 Task: Log work in the project WorldView for the issue 'Implement a new cloud-based compliance management system for a company with advanced regulatory tracking and reporting features' spent time as '2w 6d 20h 29m' and remaining time as '5w 3d 10h 55m' and add a flag. Now add the issue to the epic 'Cloud Governance'.
Action: Mouse moved to (49, 229)
Screenshot: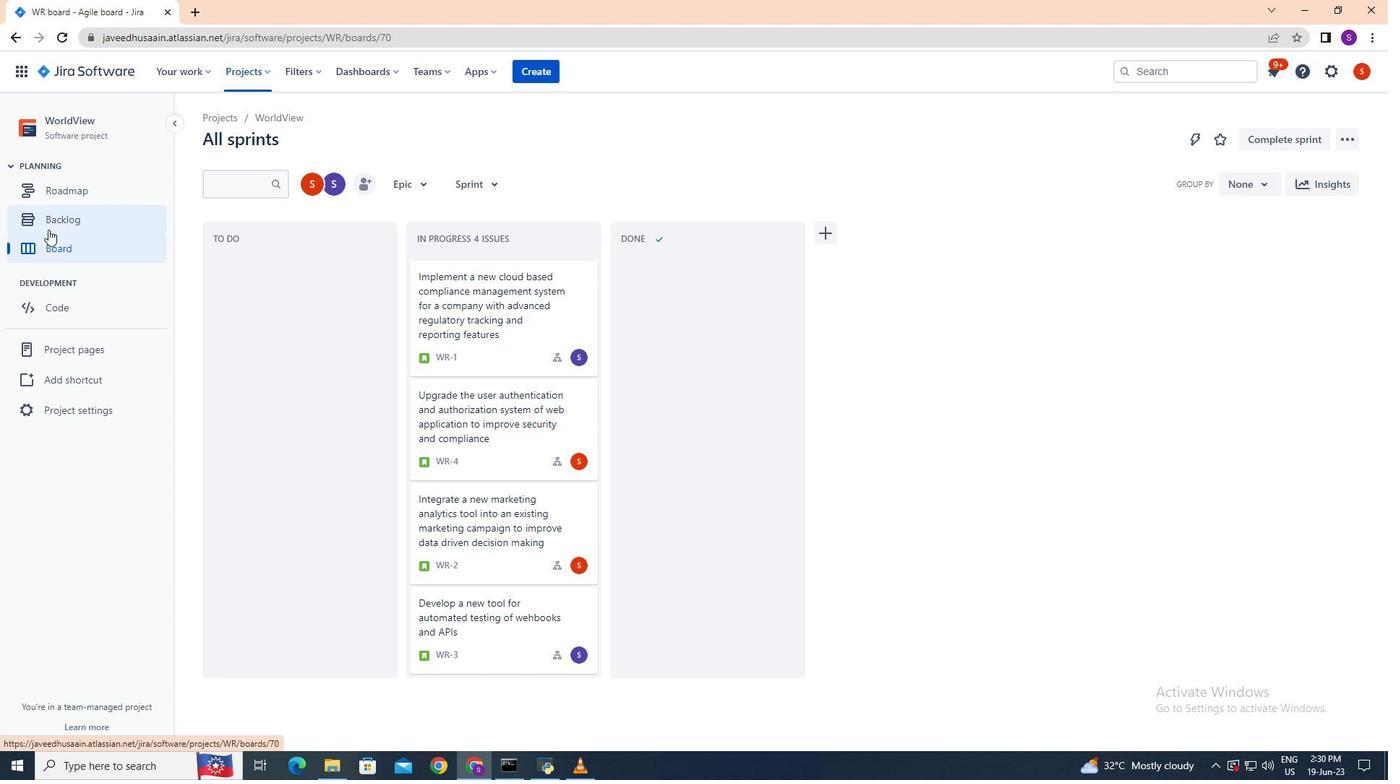 
Action: Mouse pressed left at (49, 229)
Screenshot: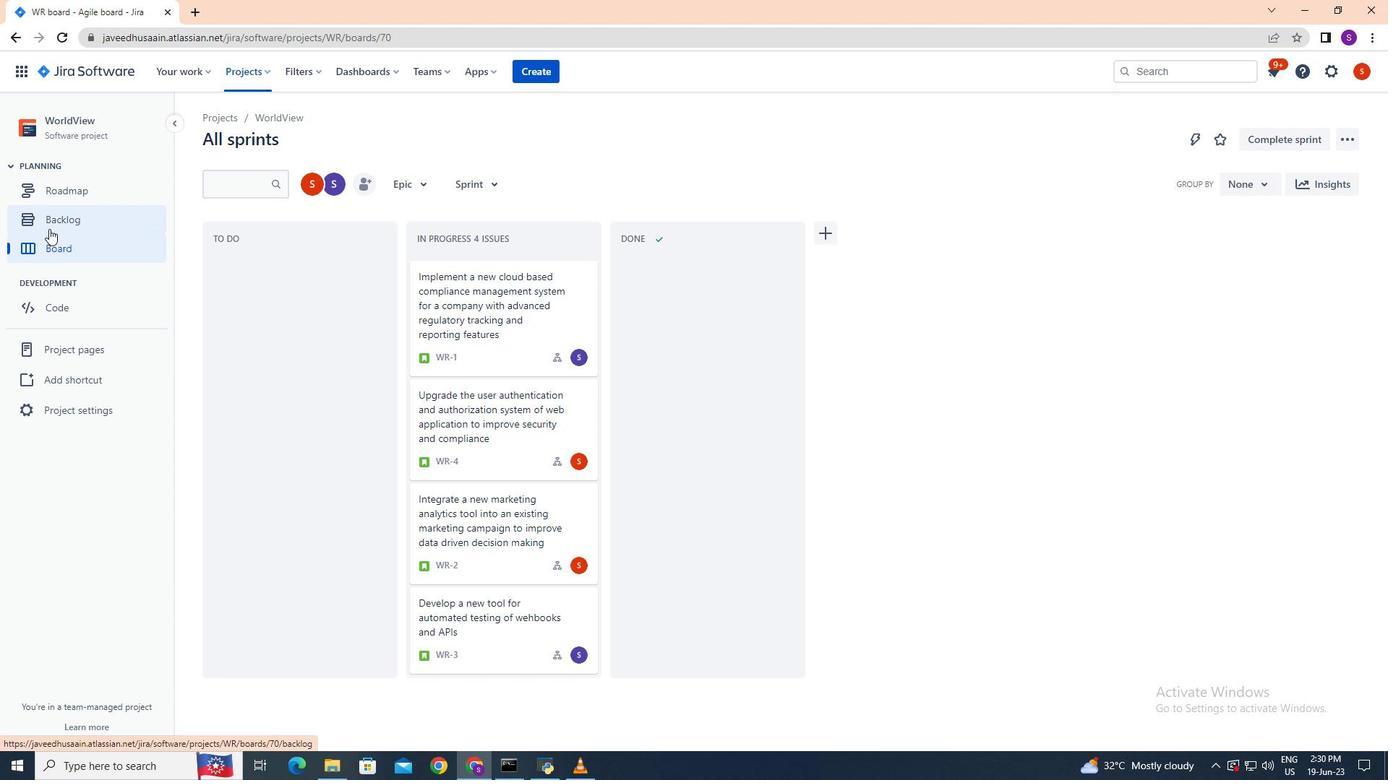 
Action: Mouse moved to (1144, 261)
Screenshot: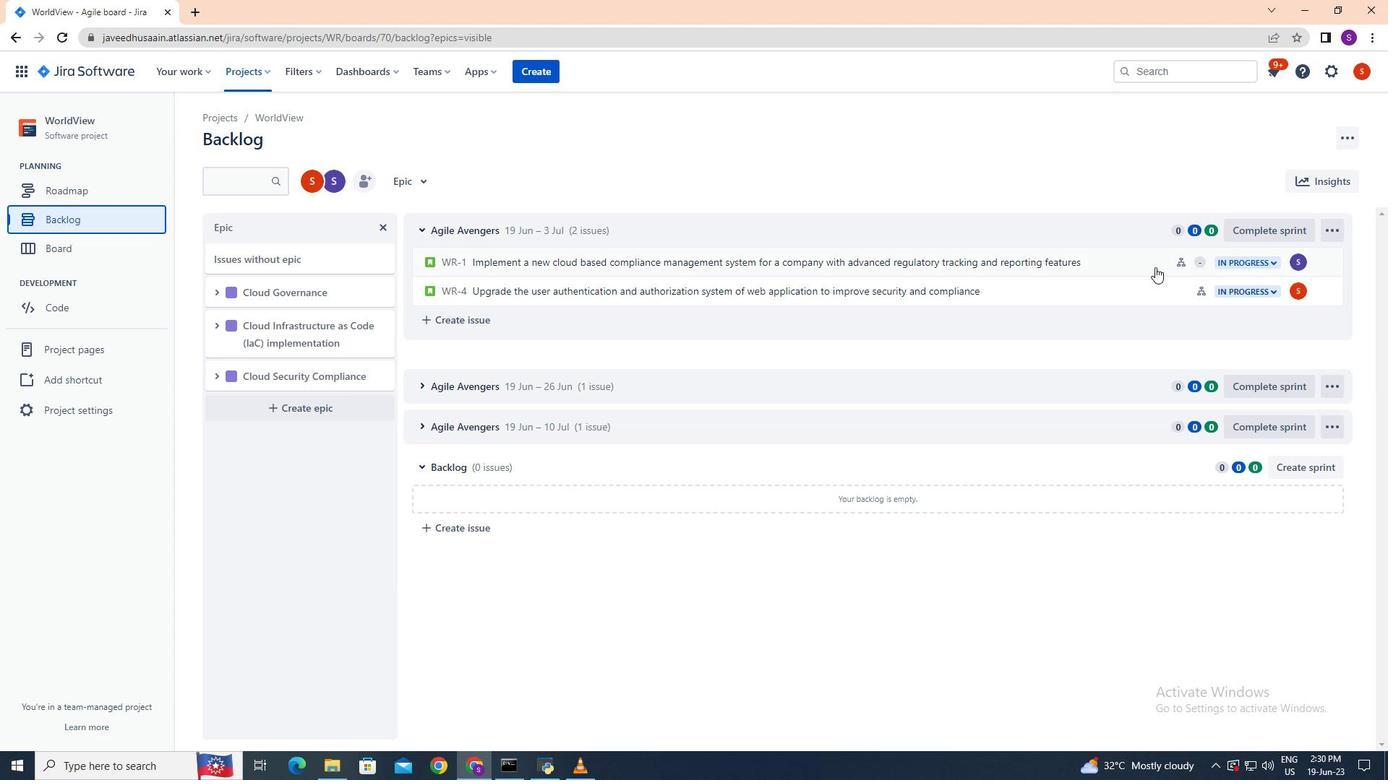 
Action: Mouse pressed left at (1144, 261)
Screenshot: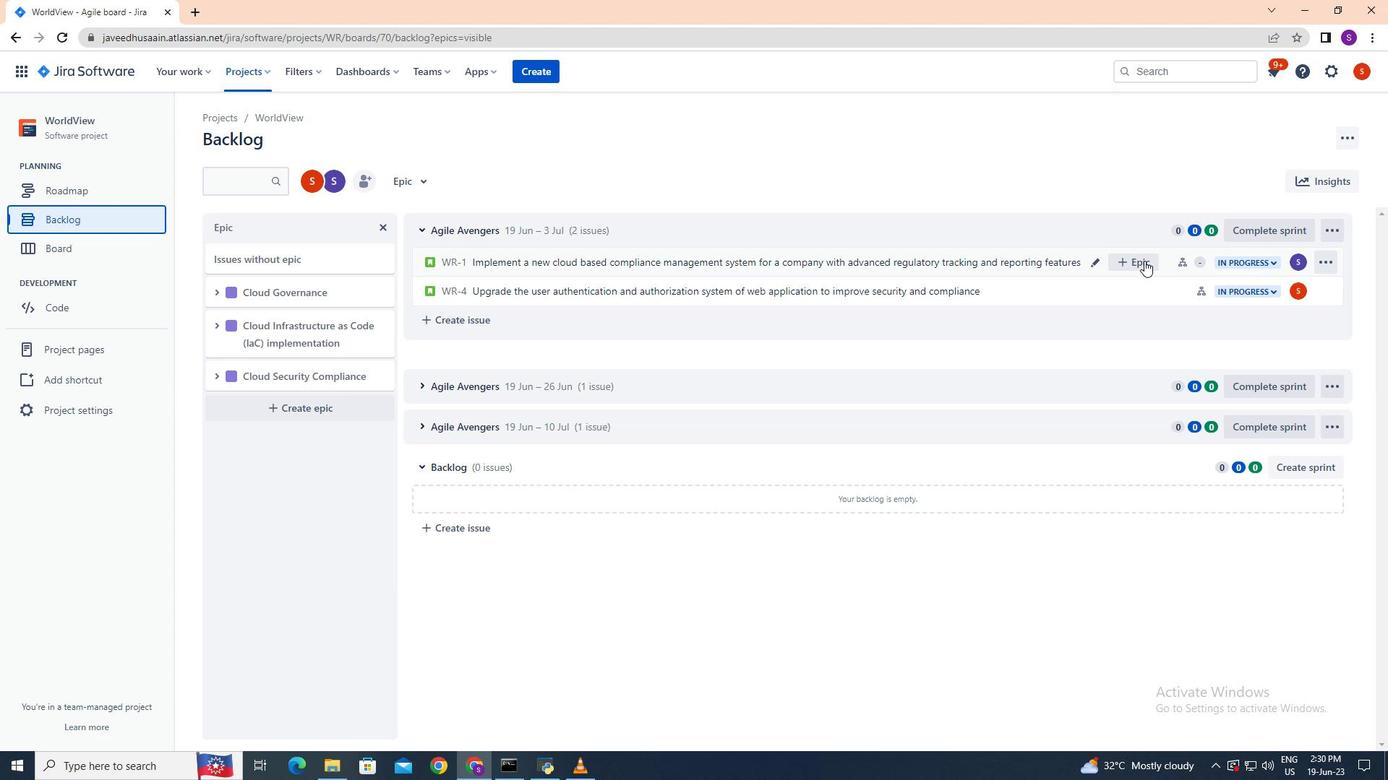
Action: Mouse moved to (1062, 261)
Screenshot: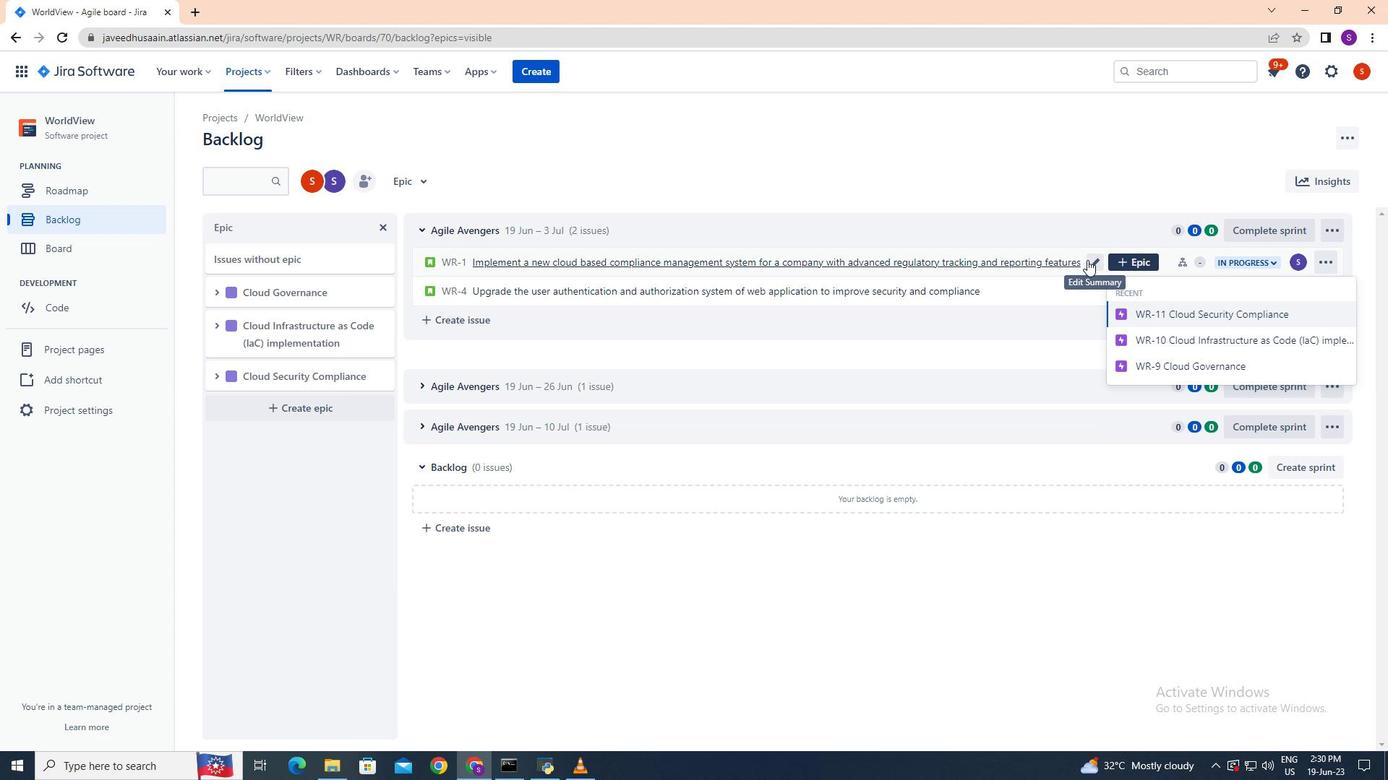
Action: Mouse pressed left at (1062, 261)
Screenshot: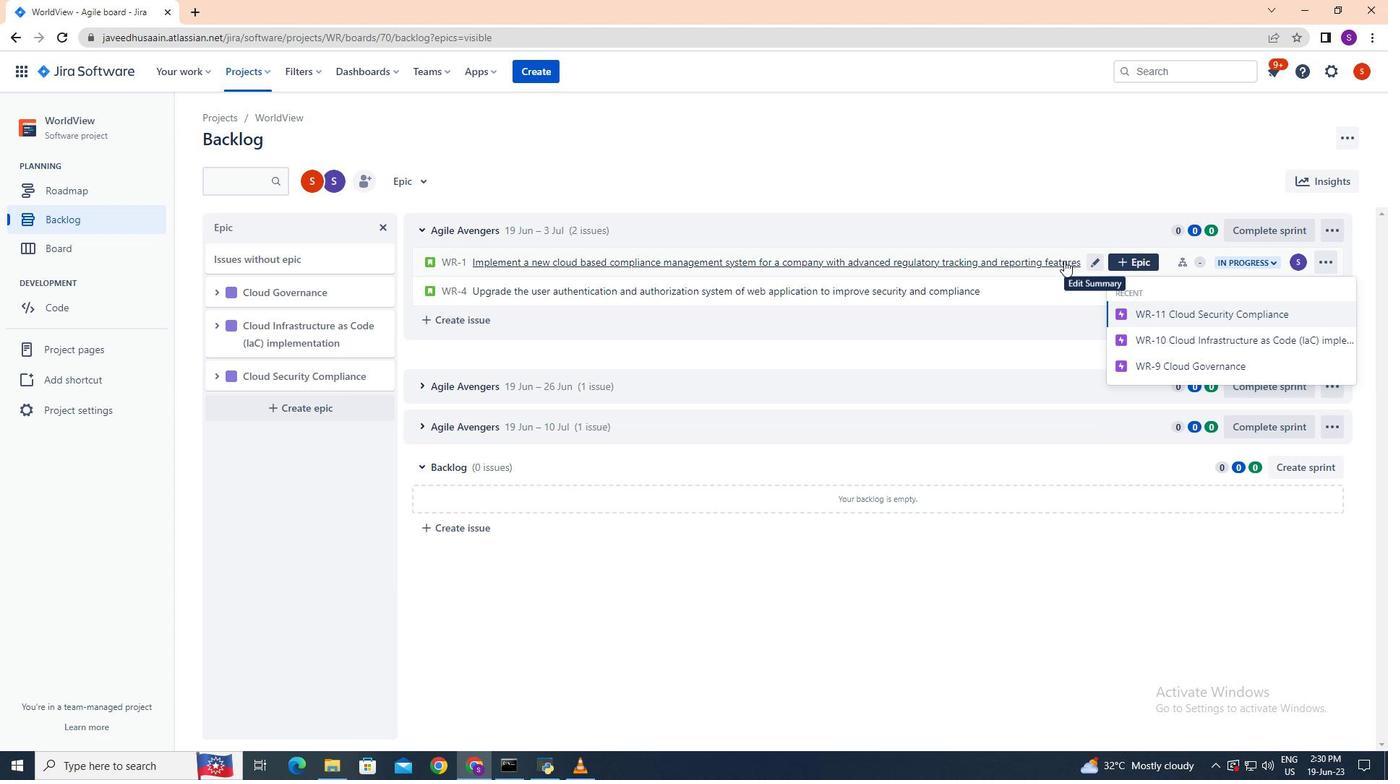 
Action: Mouse moved to (1332, 229)
Screenshot: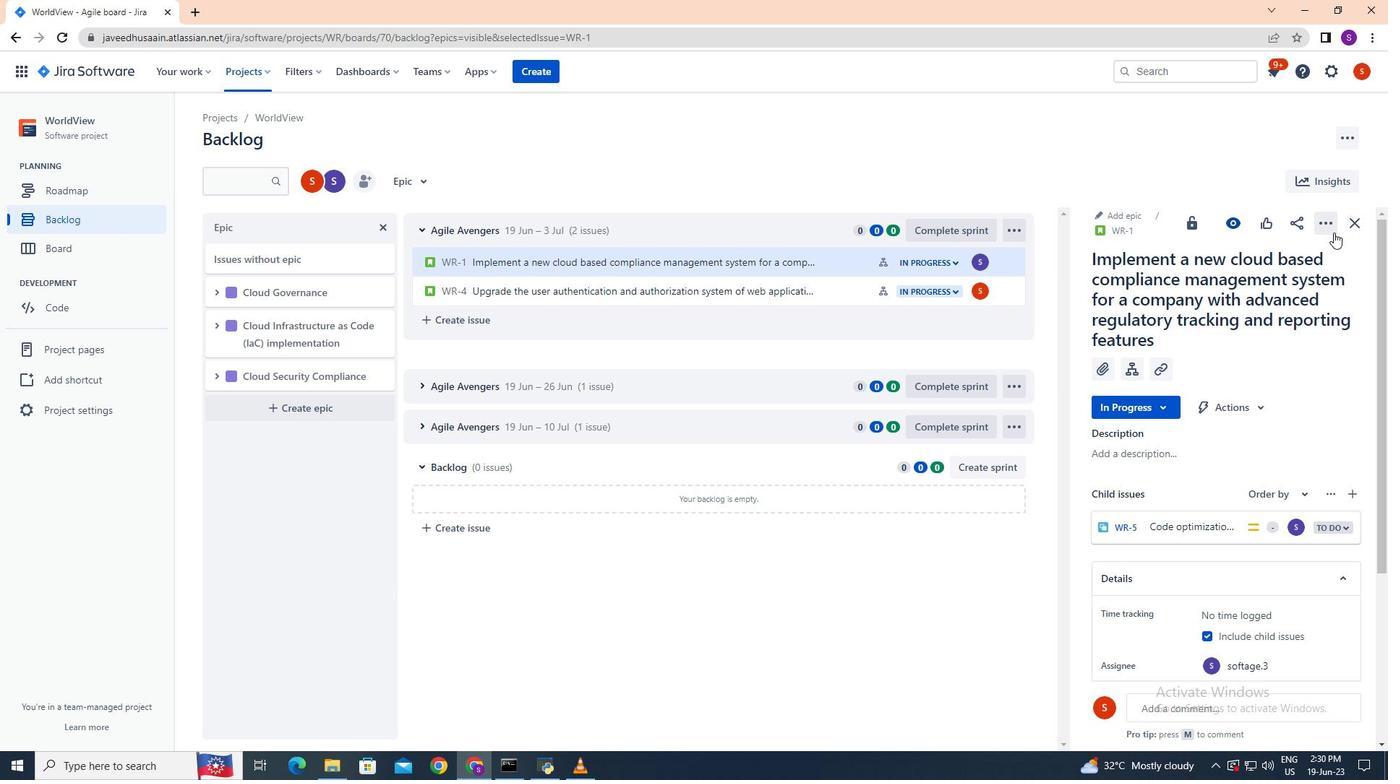 
Action: Mouse pressed left at (1332, 229)
Screenshot: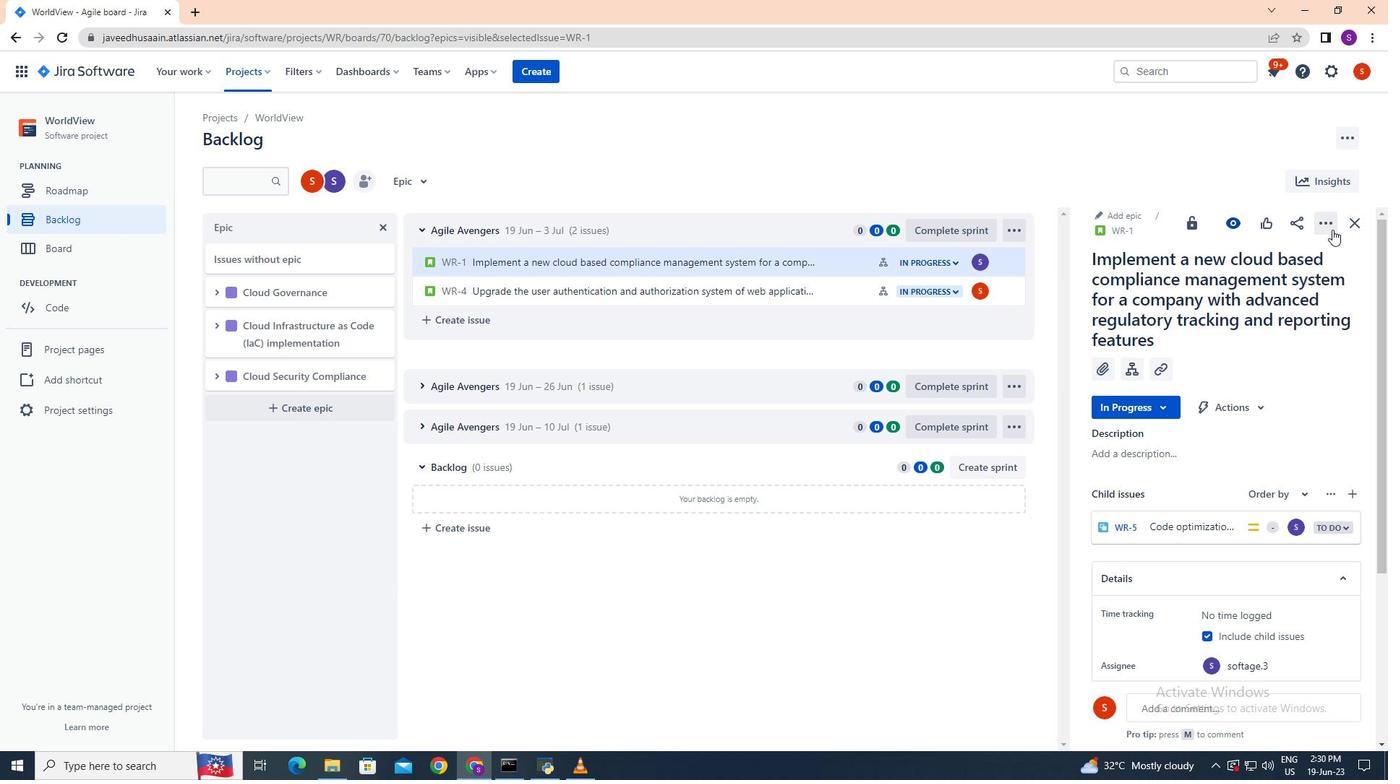 
Action: Mouse moved to (1306, 265)
Screenshot: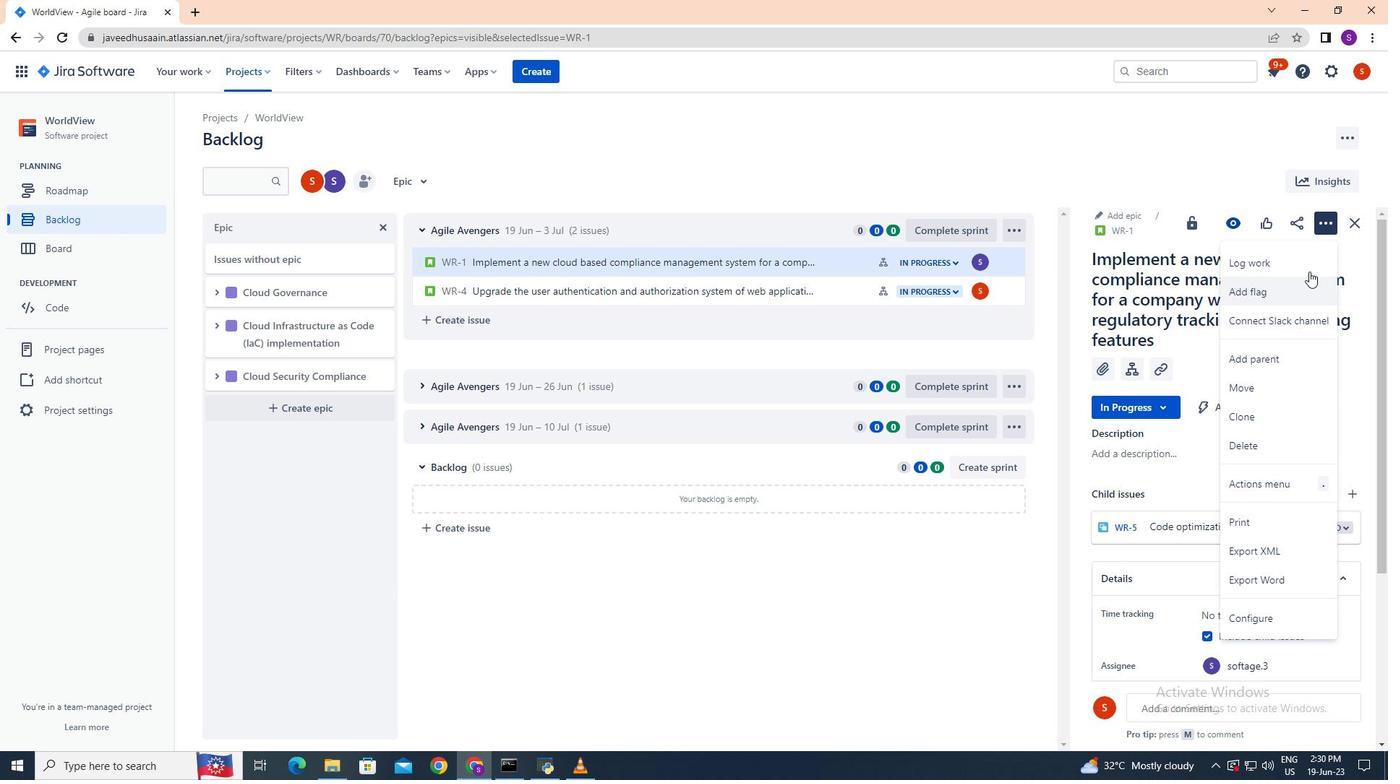 
Action: Mouse pressed left at (1306, 265)
Screenshot: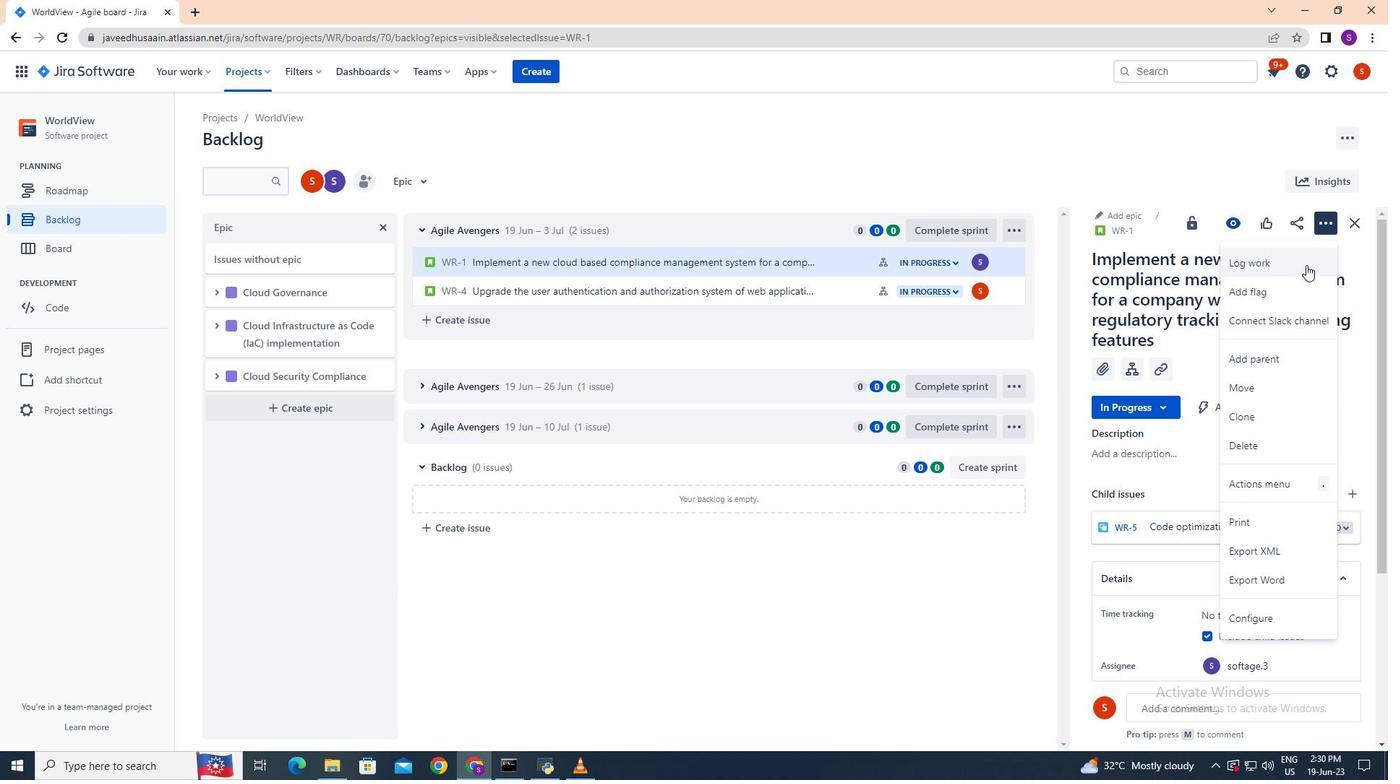 
Action: Key pressed 2w<Key.space>6d<Key.space>20h<Key.space>29m
Screenshot: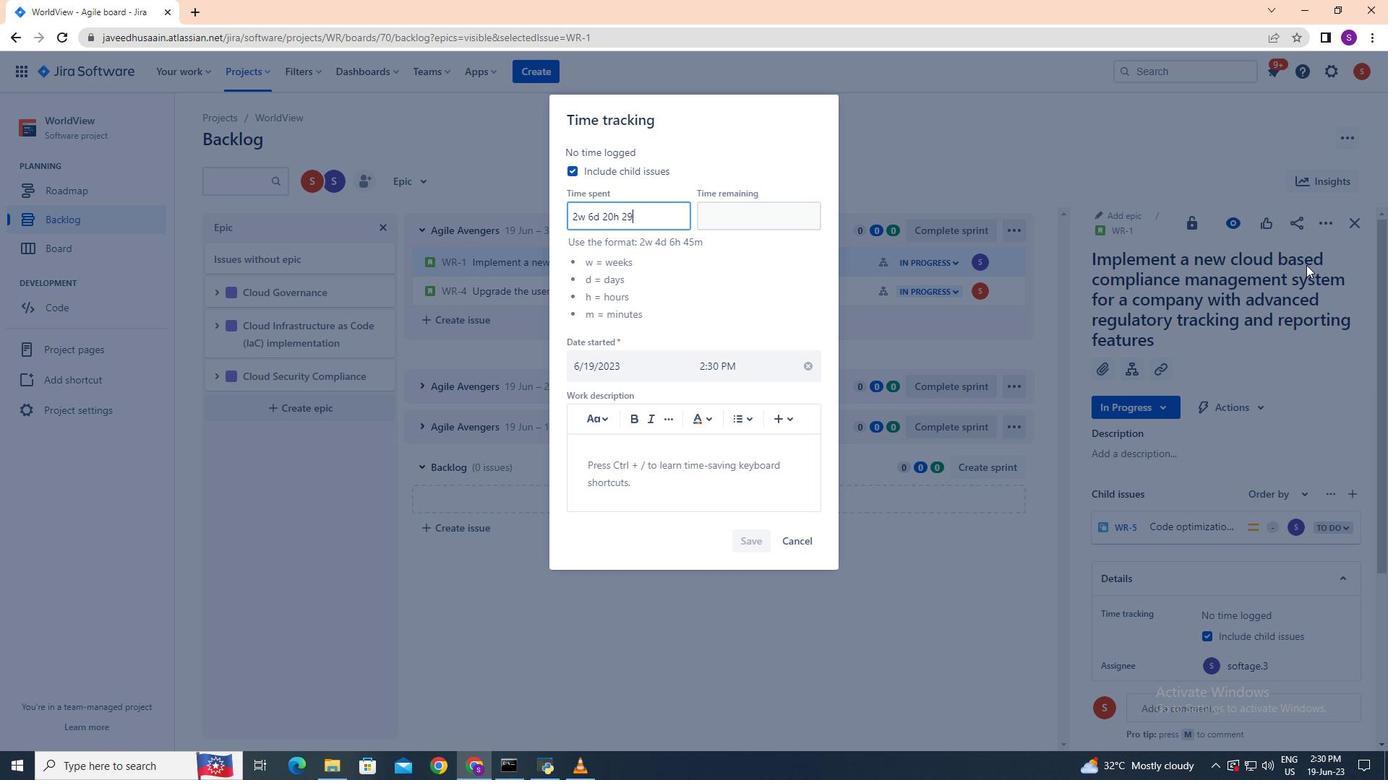 
Action: Mouse moved to (797, 219)
Screenshot: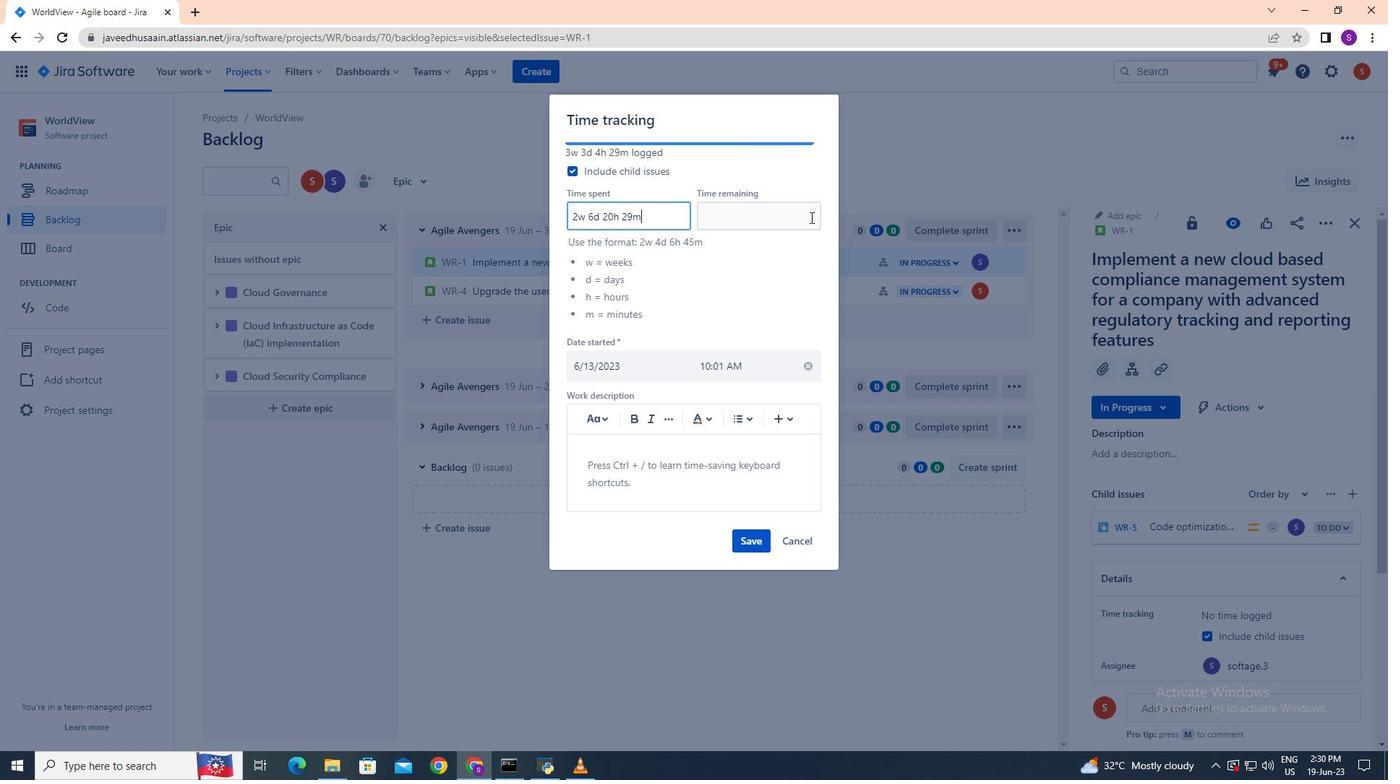 
Action: Mouse pressed left at (797, 219)
Screenshot: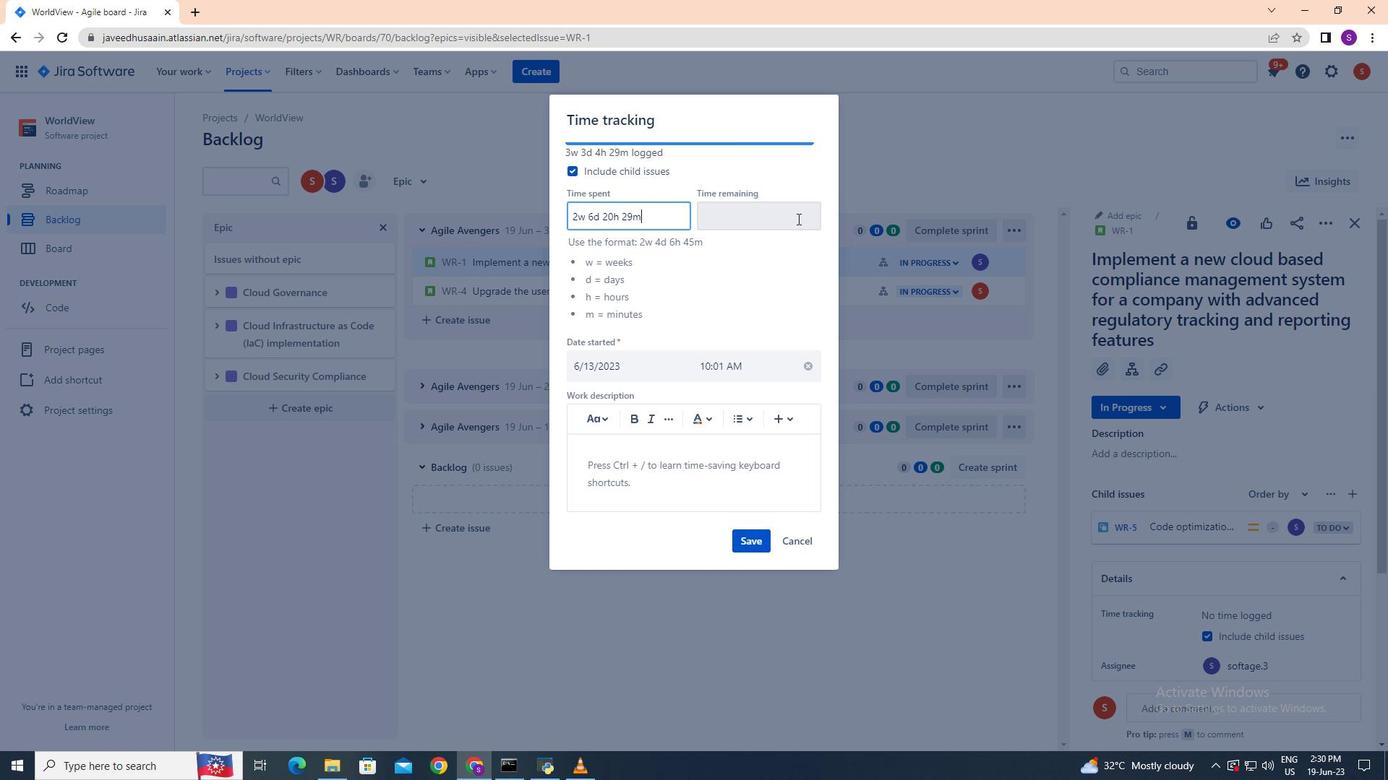 
Action: Key pressed 5w<Key.space>3d<Key.space>10h<Key.space>55m
Screenshot: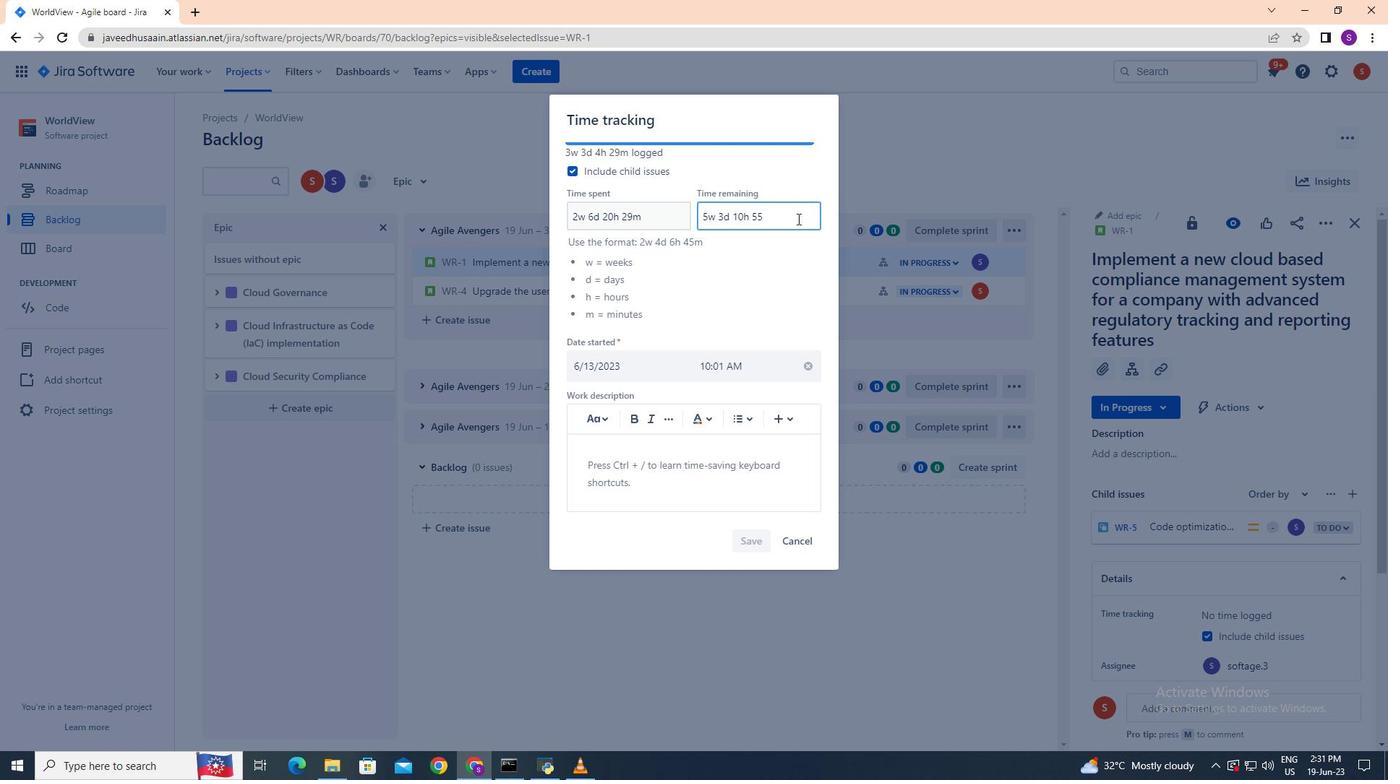 
Action: Mouse moved to (754, 547)
Screenshot: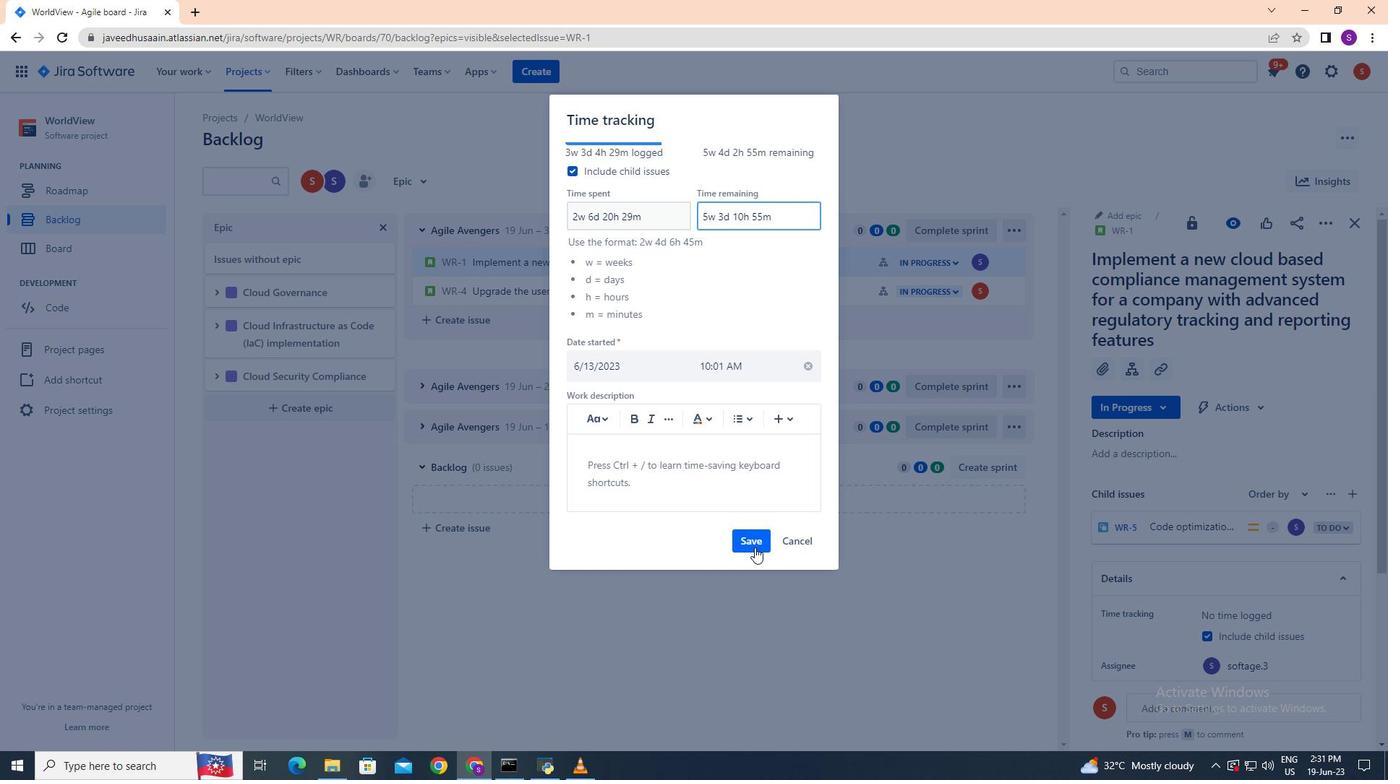 
Action: Mouse pressed left at (754, 547)
Screenshot: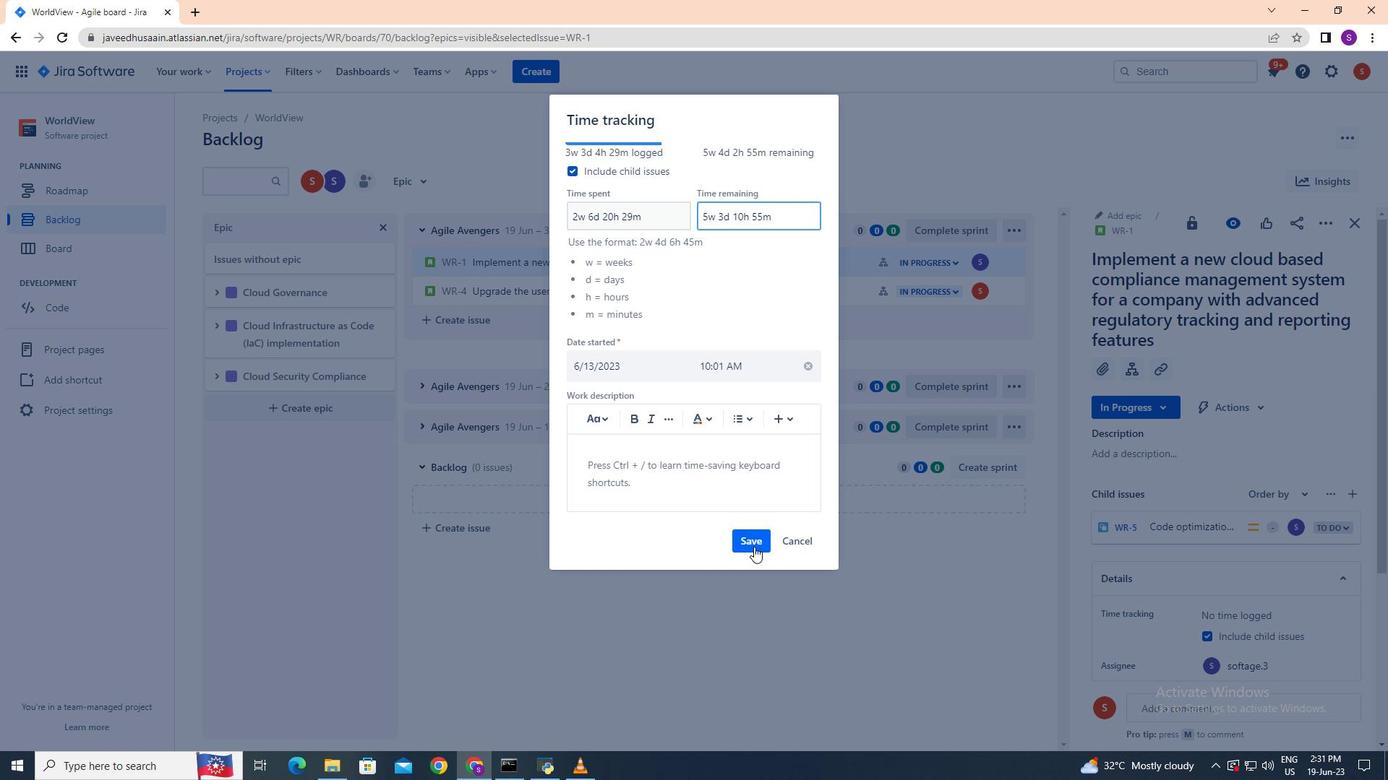 
Action: Mouse moved to (1319, 224)
Screenshot: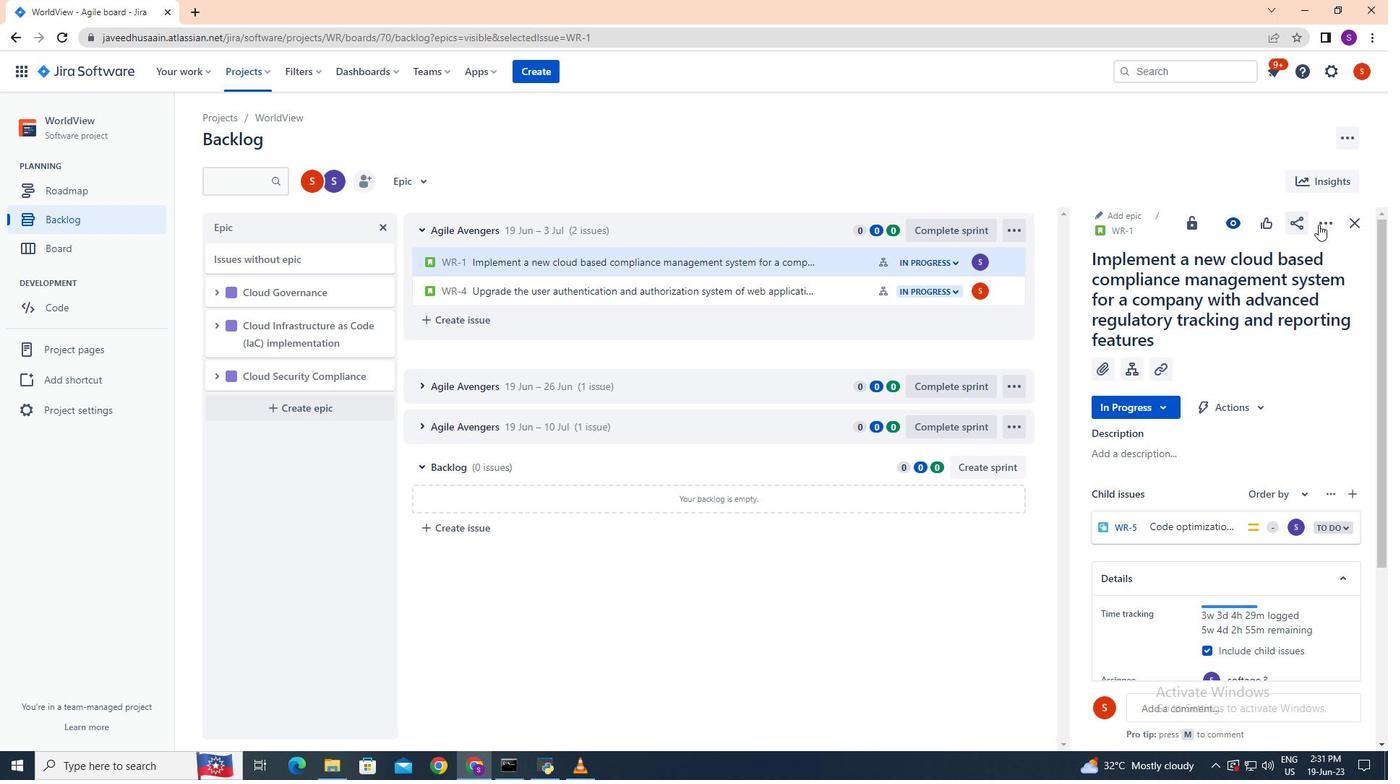
Action: Mouse pressed left at (1319, 224)
Screenshot: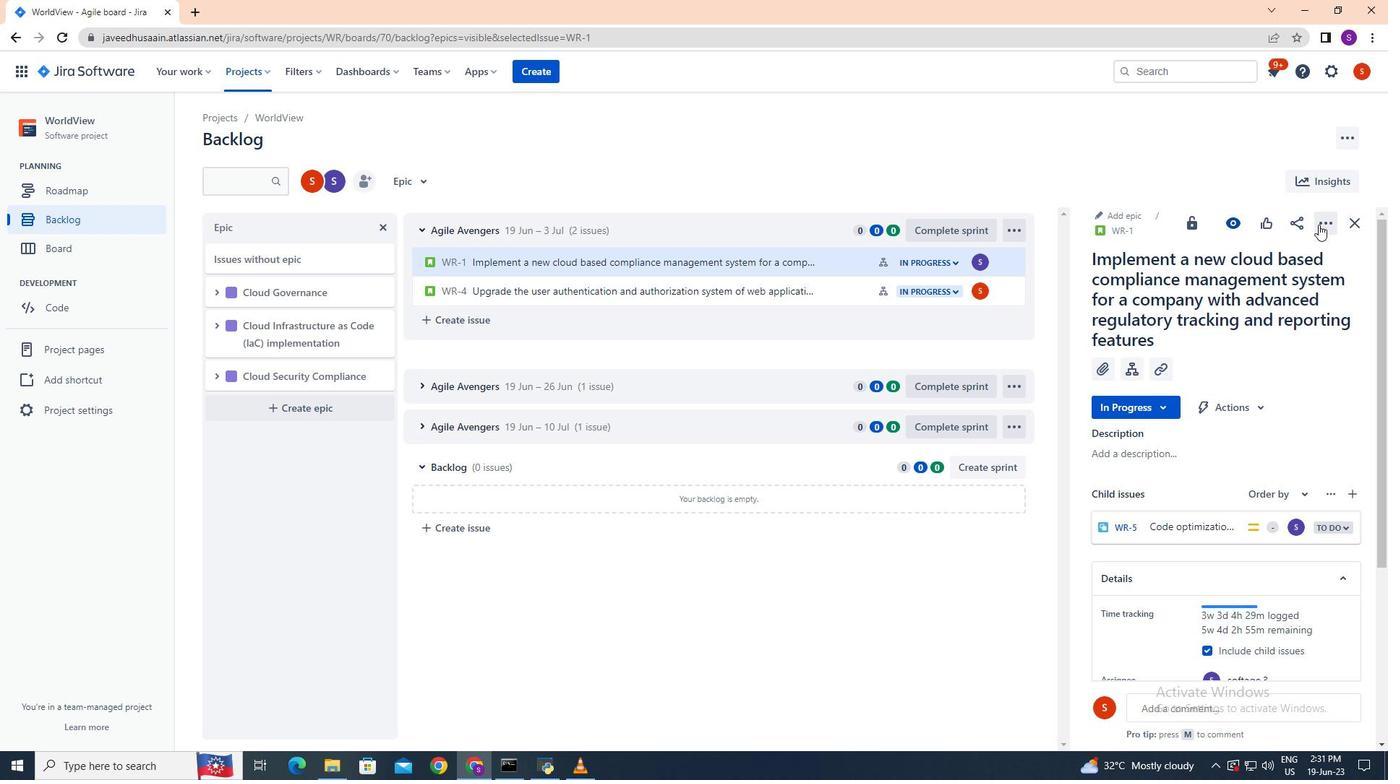 
Action: Mouse moved to (1284, 287)
Screenshot: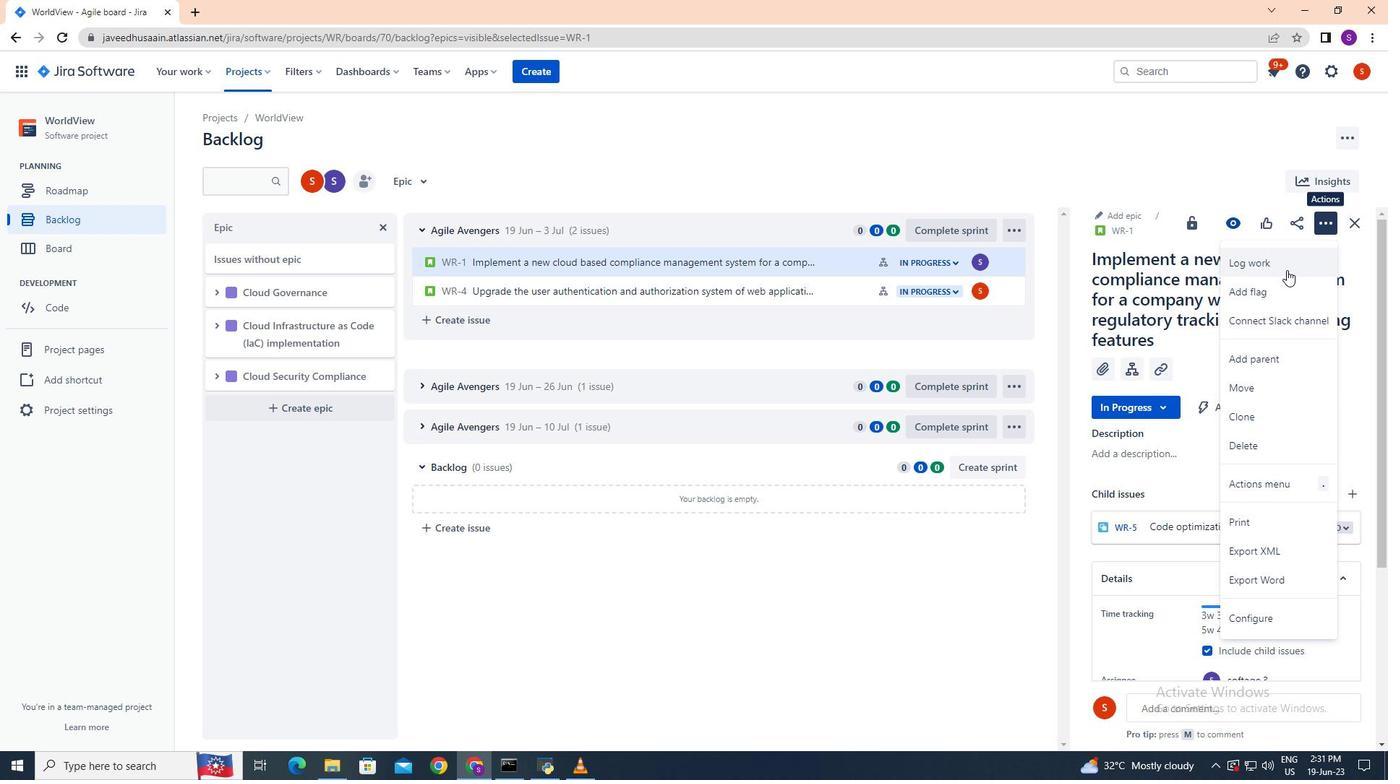 
Action: Mouse pressed left at (1284, 287)
Screenshot: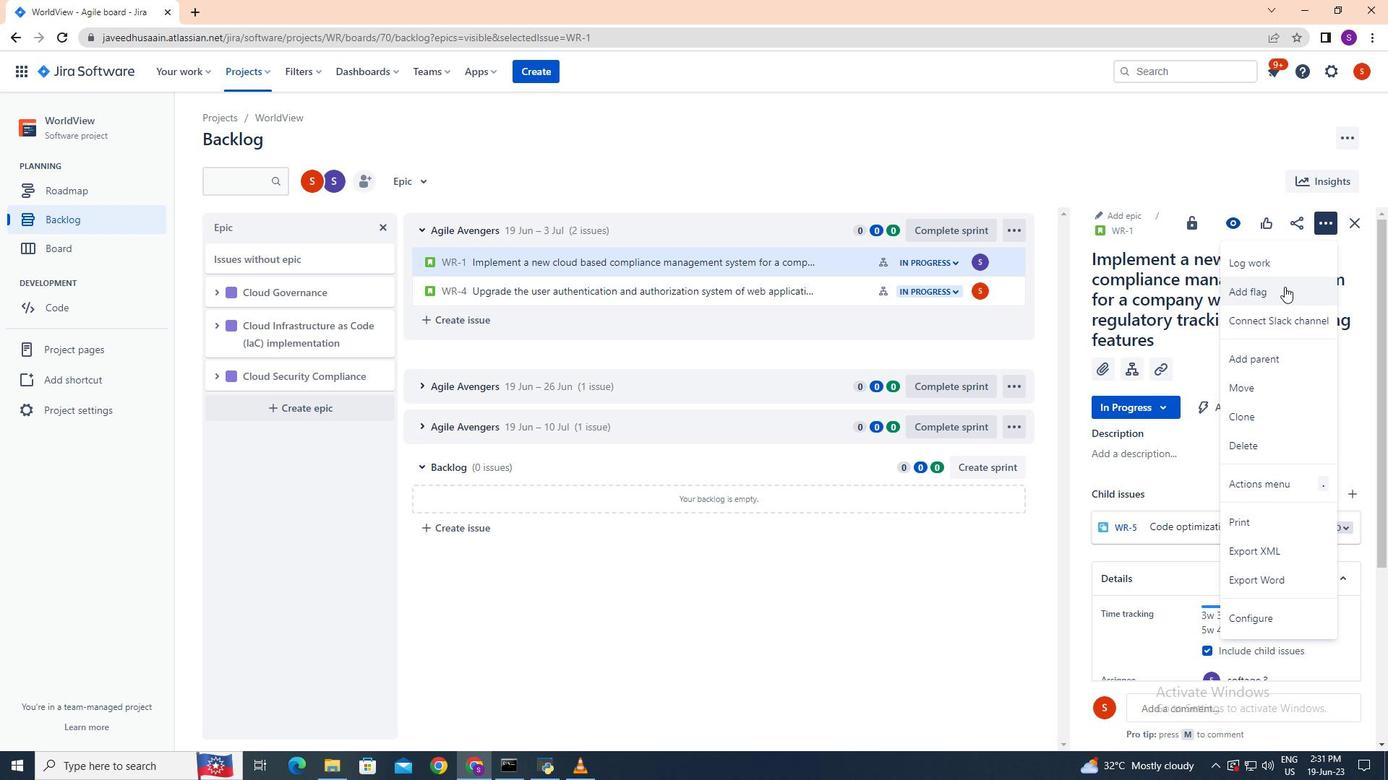 
Action: Mouse moved to (810, 253)
Screenshot: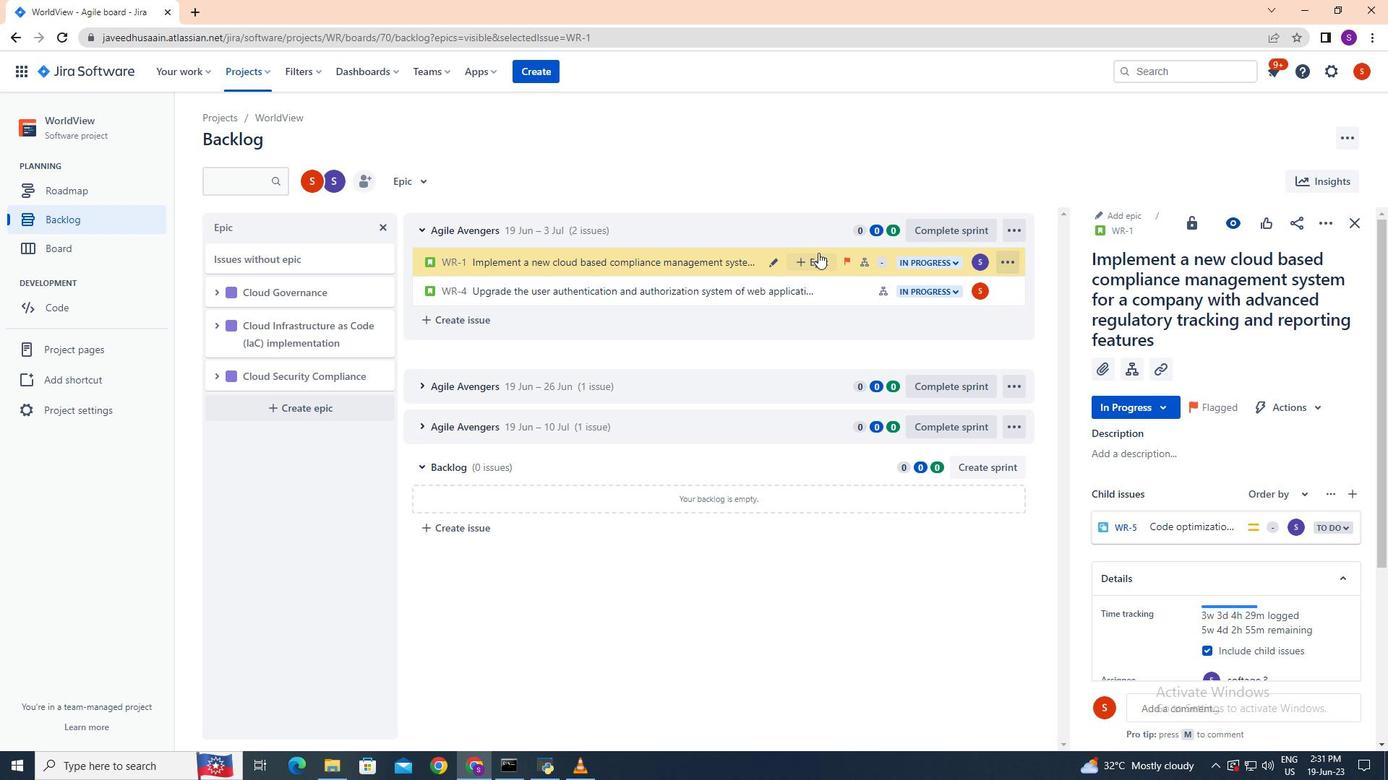 
Action: Mouse pressed left at (810, 253)
Screenshot: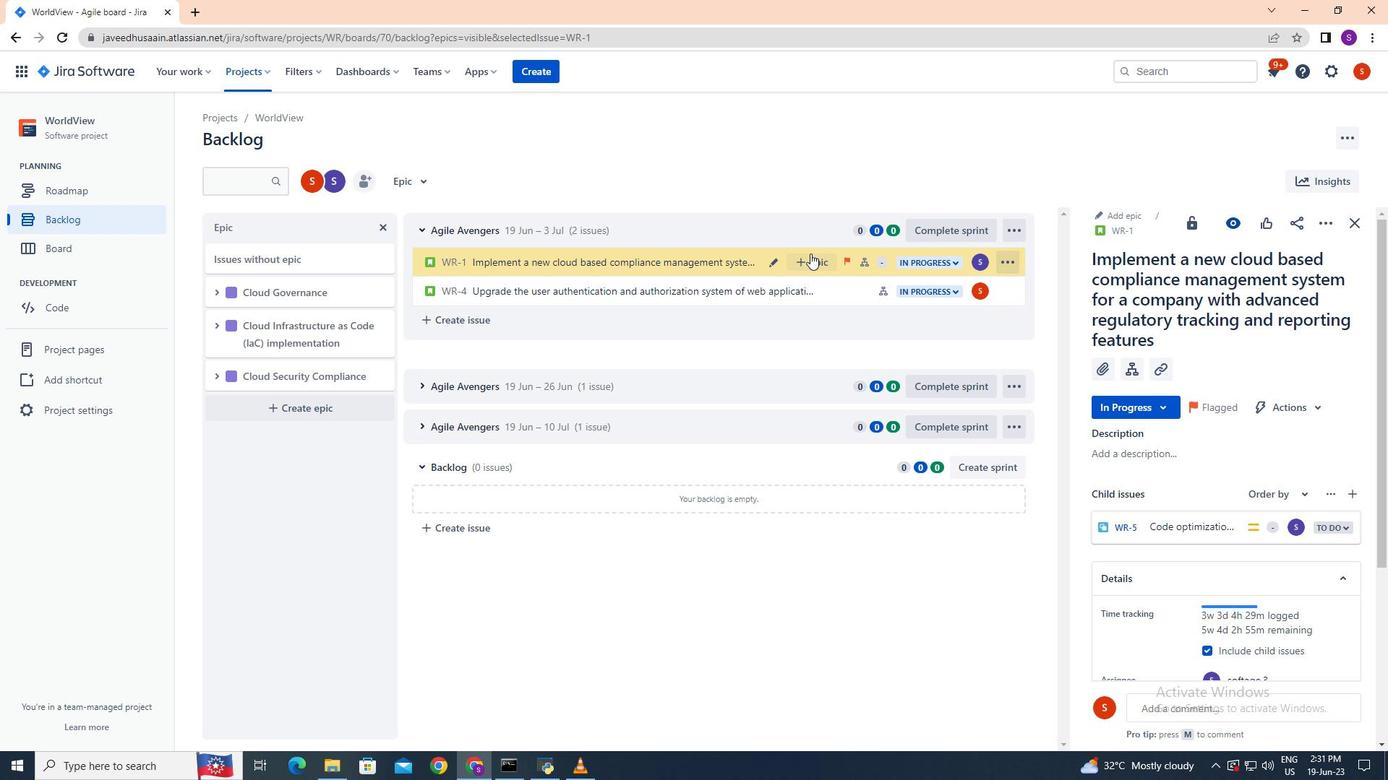 
Action: Mouse moved to (848, 365)
Screenshot: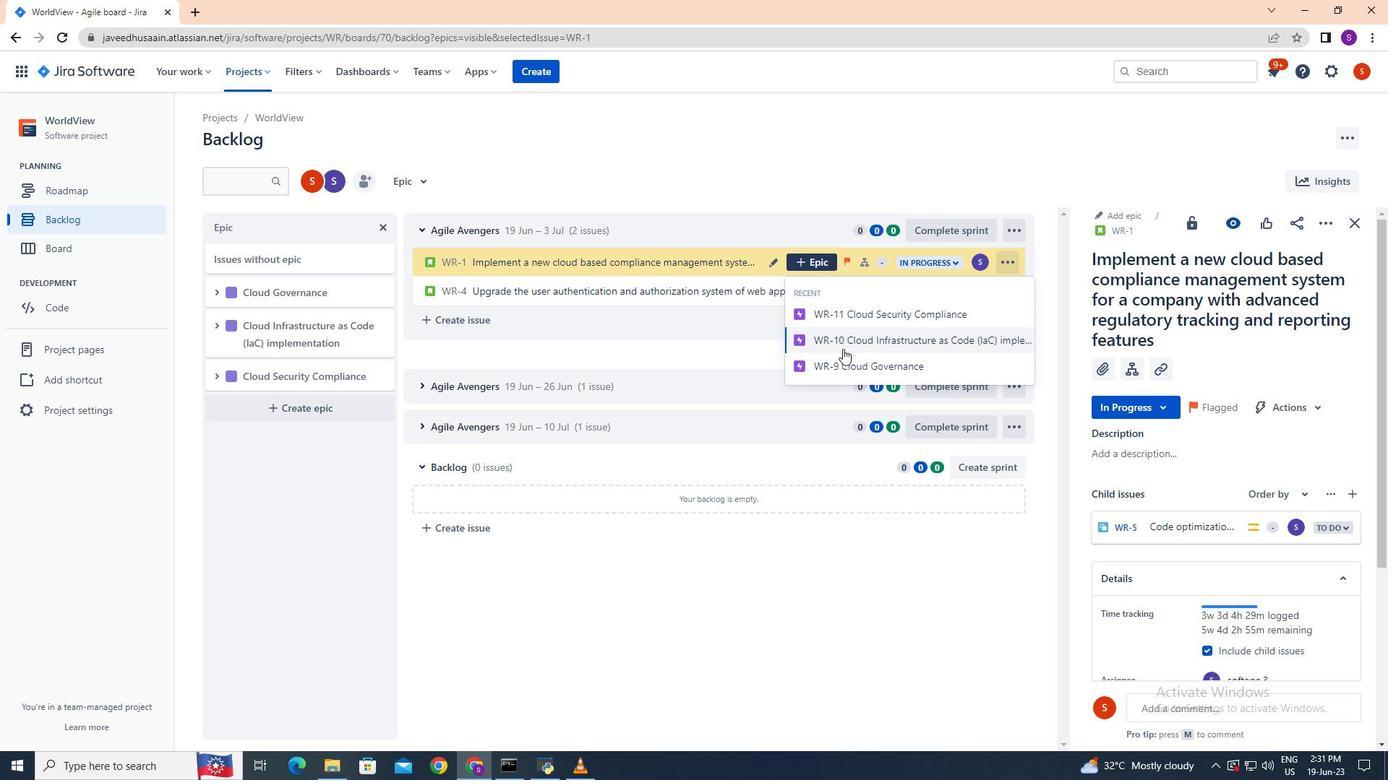 
Action: Mouse pressed left at (848, 365)
Screenshot: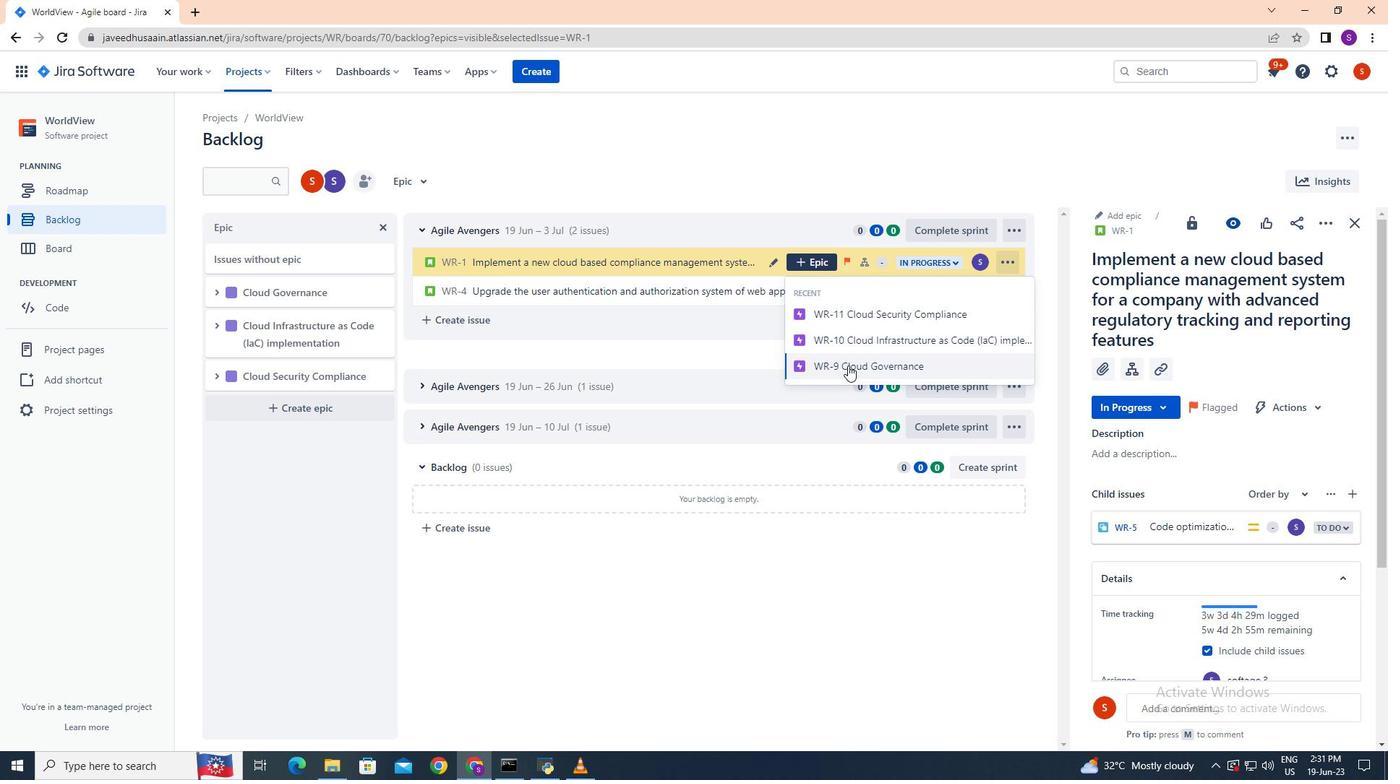 
